 Task: Change transition to flip .
Action: Mouse moved to (165, 79)
Screenshot: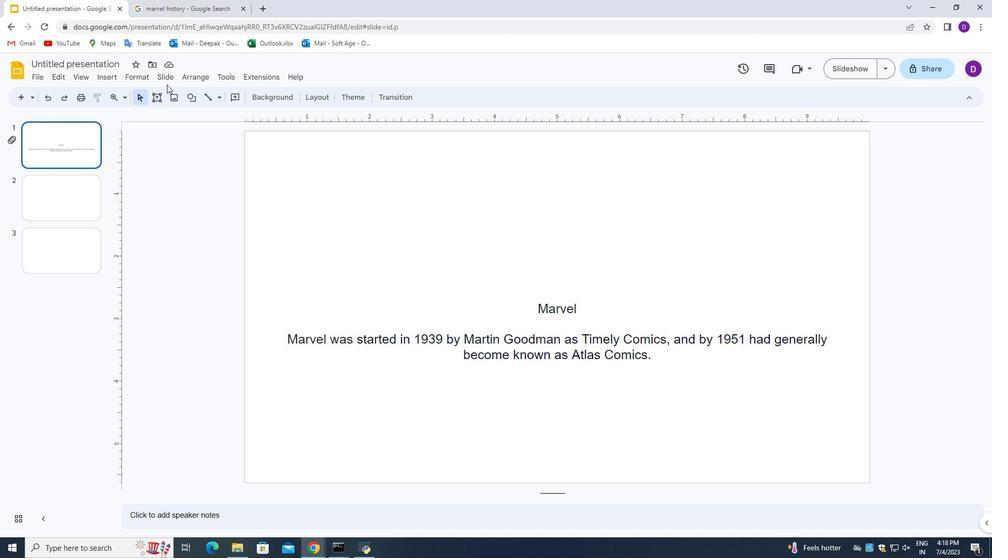 
Action: Mouse pressed left at (165, 79)
Screenshot: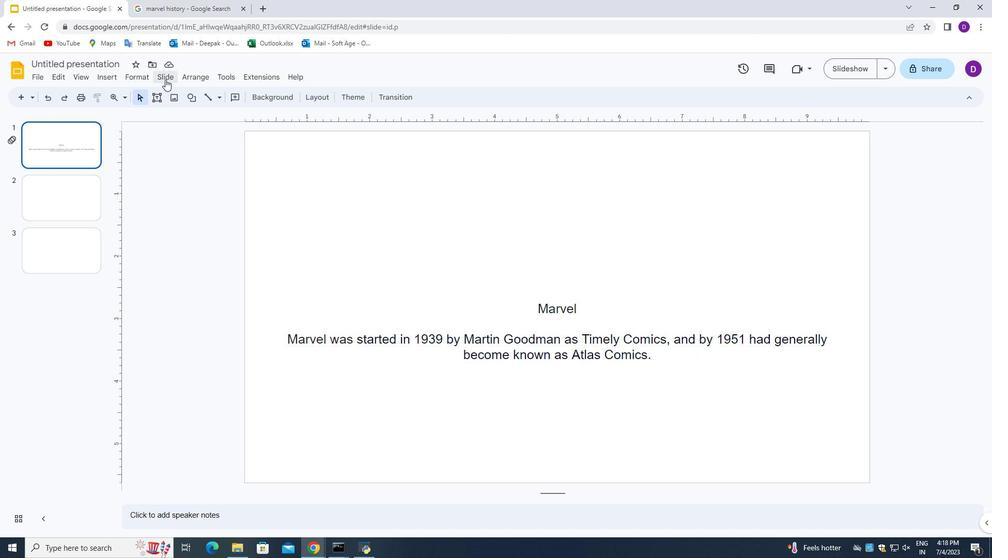 
Action: Mouse moved to (219, 222)
Screenshot: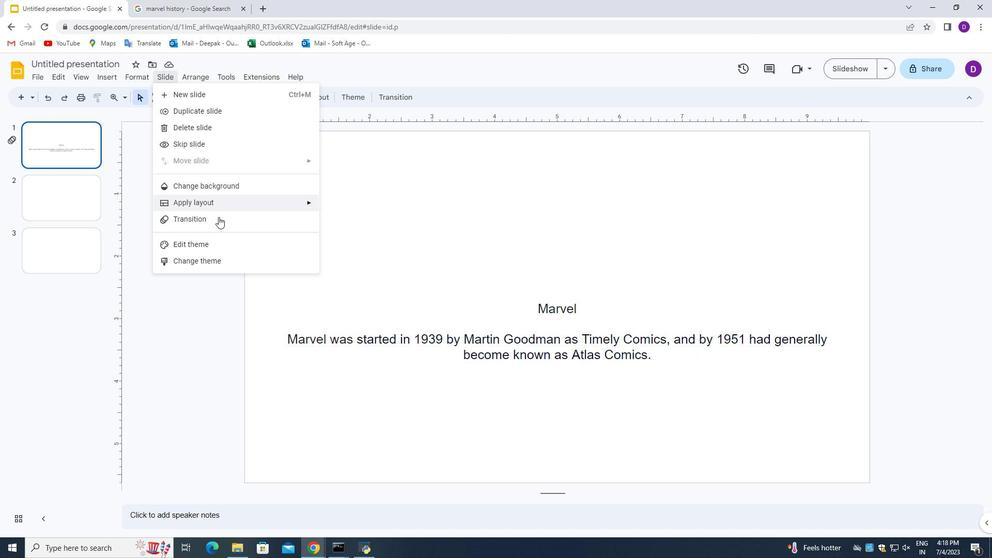 
Action: Mouse pressed left at (219, 222)
Screenshot: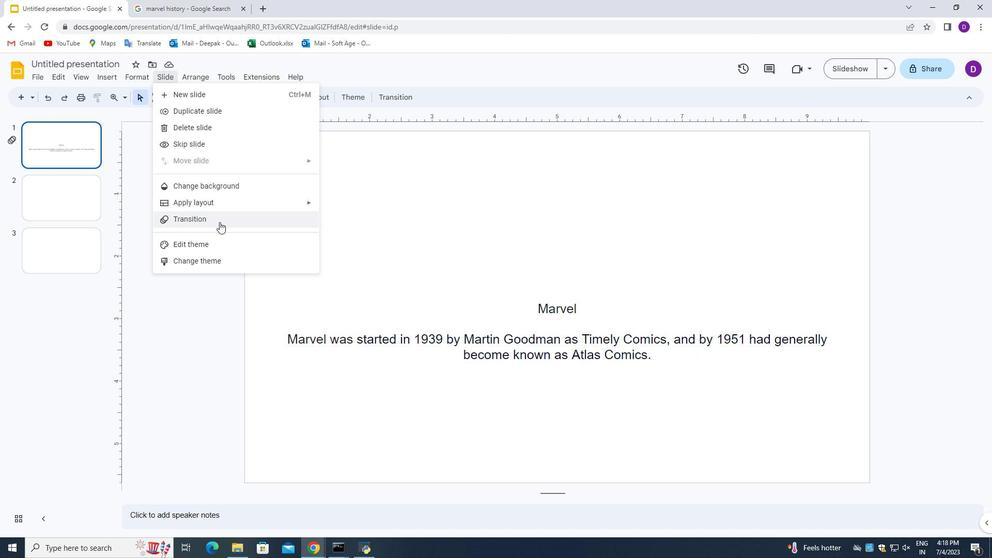 
Action: Mouse moved to (867, 195)
Screenshot: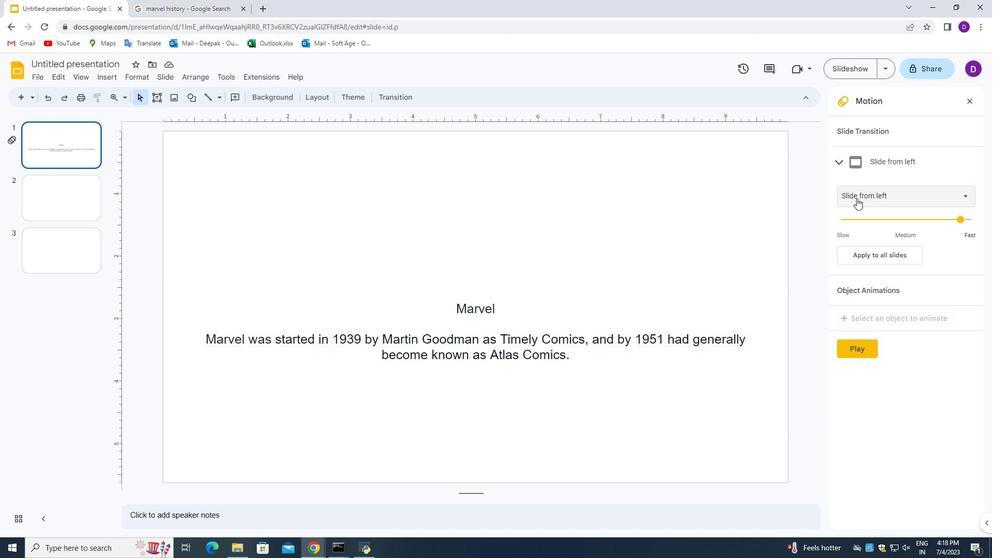 
Action: Mouse pressed left at (867, 195)
Screenshot: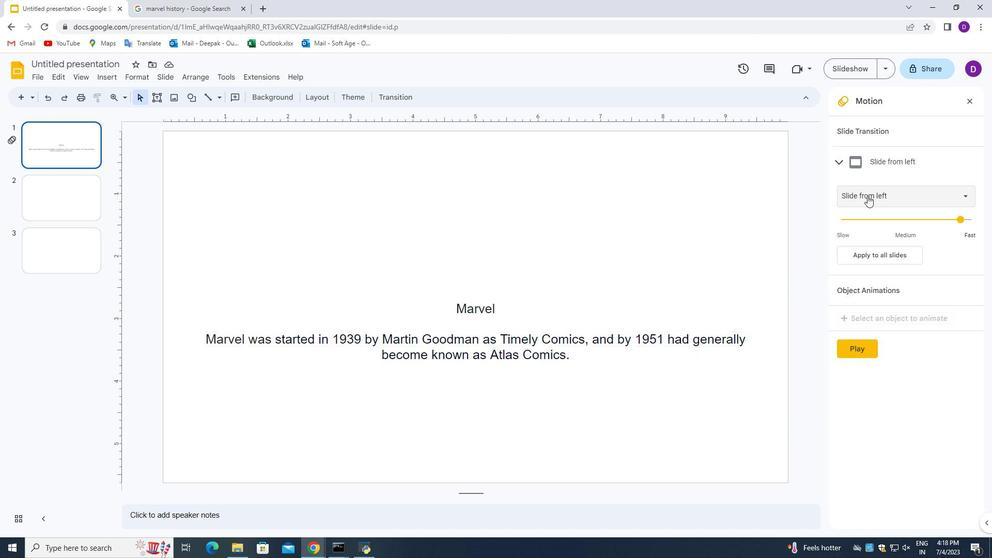 
Action: Mouse moved to (879, 296)
Screenshot: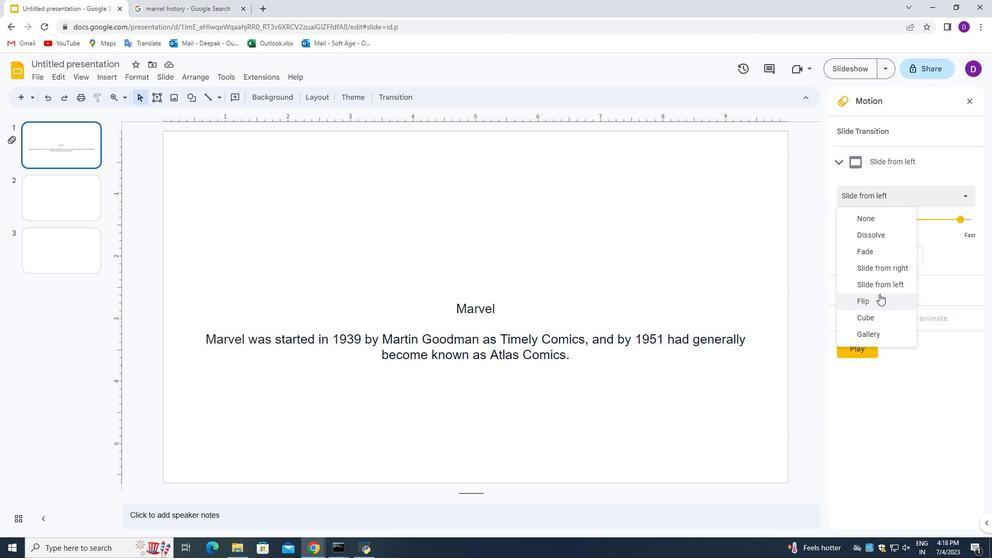 
Action: Mouse pressed left at (879, 296)
Screenshot: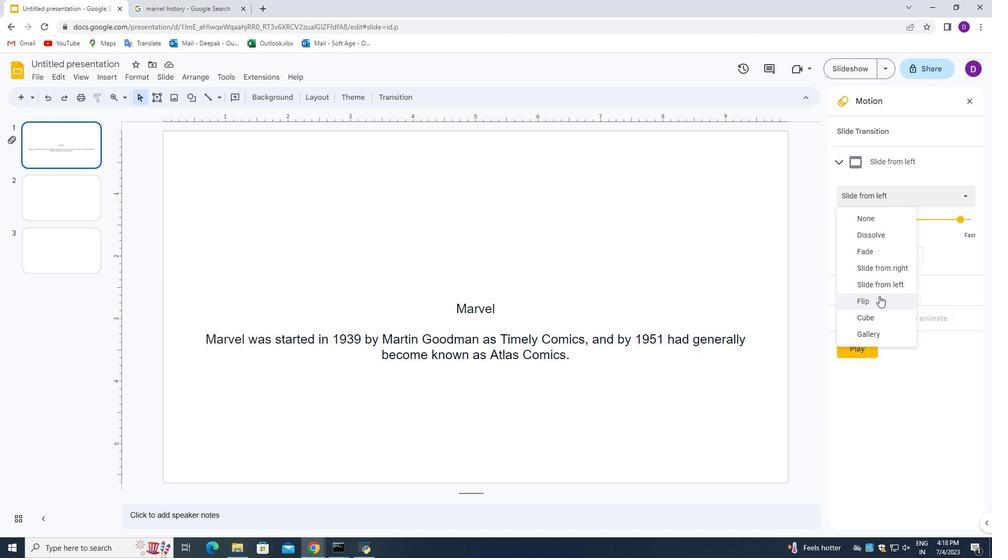 
Action: Mouse moved to (647, 221)
Screenshot: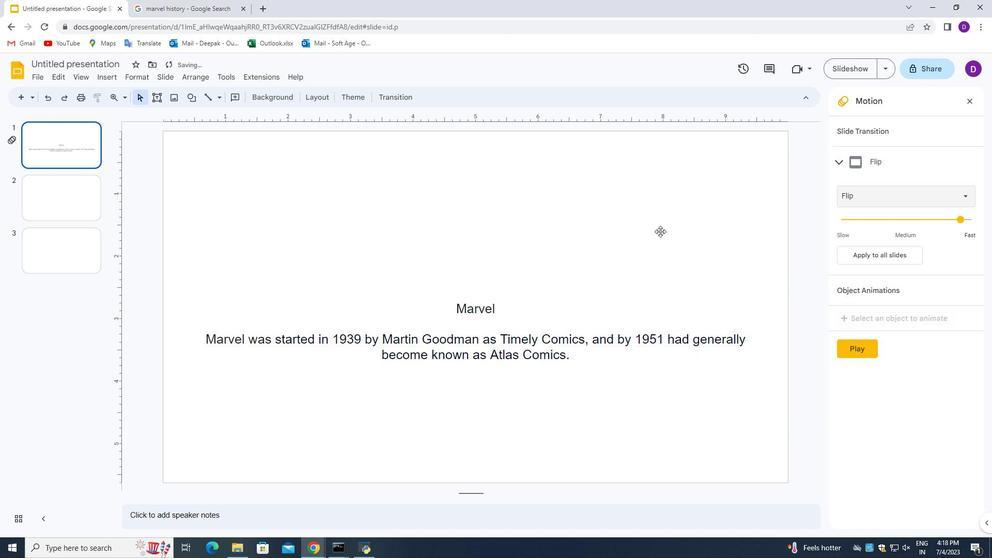 
